 Task: Move the item due date "to the same day next month".
Action: Mouse moved to (1165, 312)
Screenshot: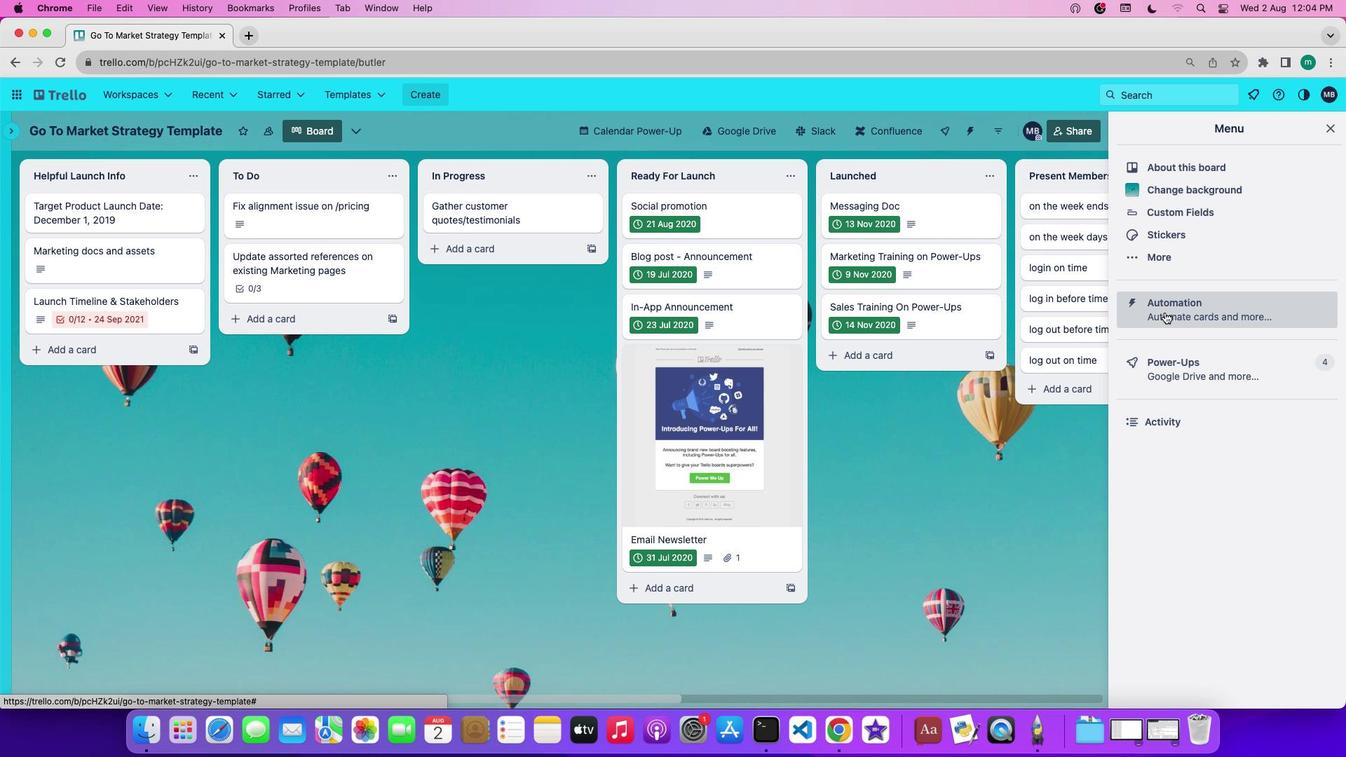 
Action: Mouse pressed left at (1165, 312)
Screenshot: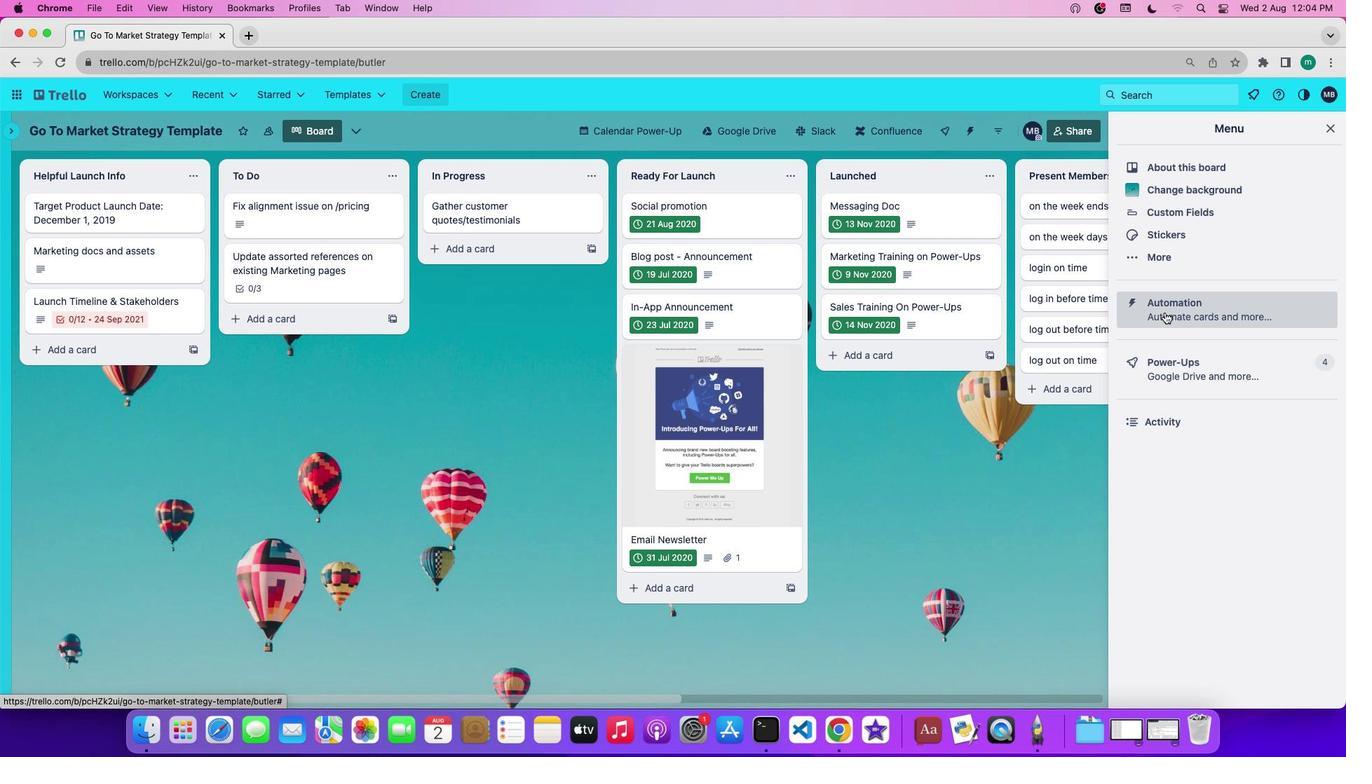 
Action: Mouse moved to (112, 364)
Screenshot: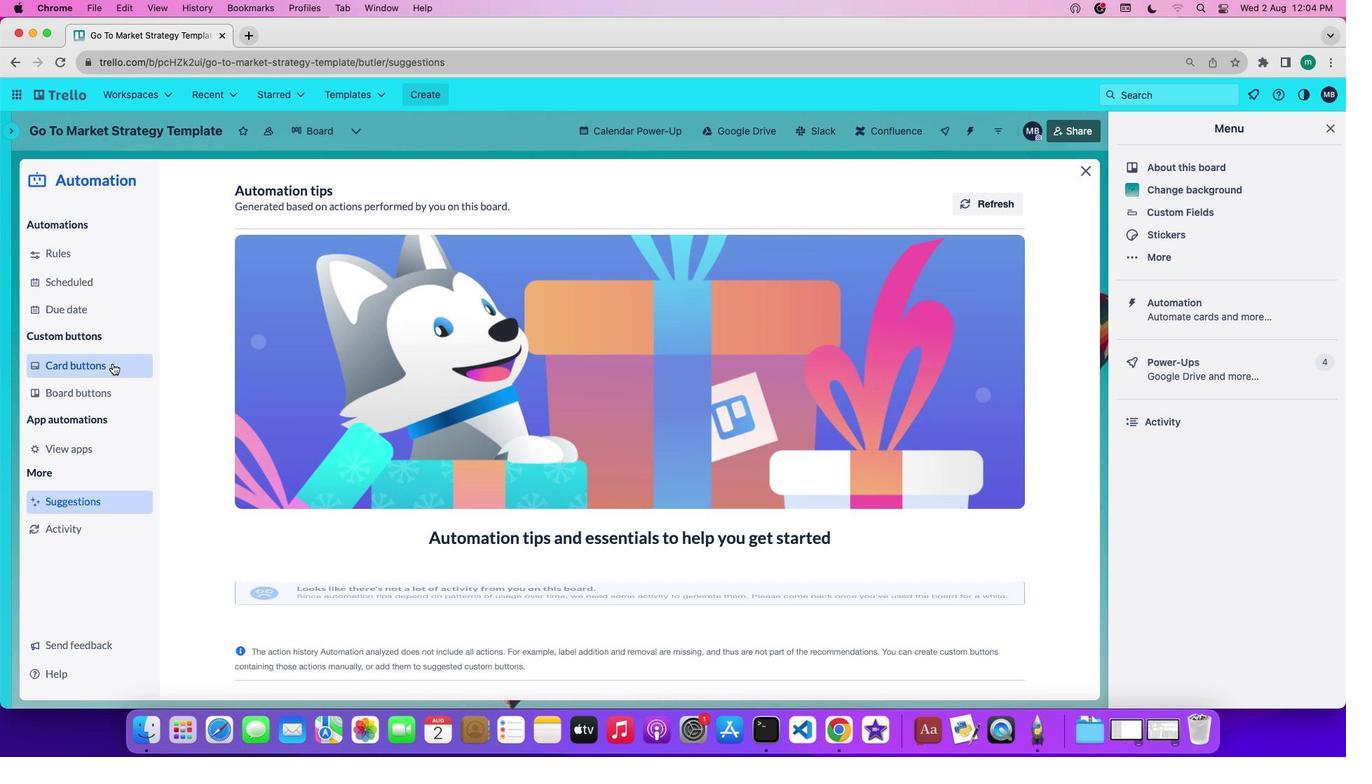 
Action: Mouse pressed left at (112, 364)
Screenshot: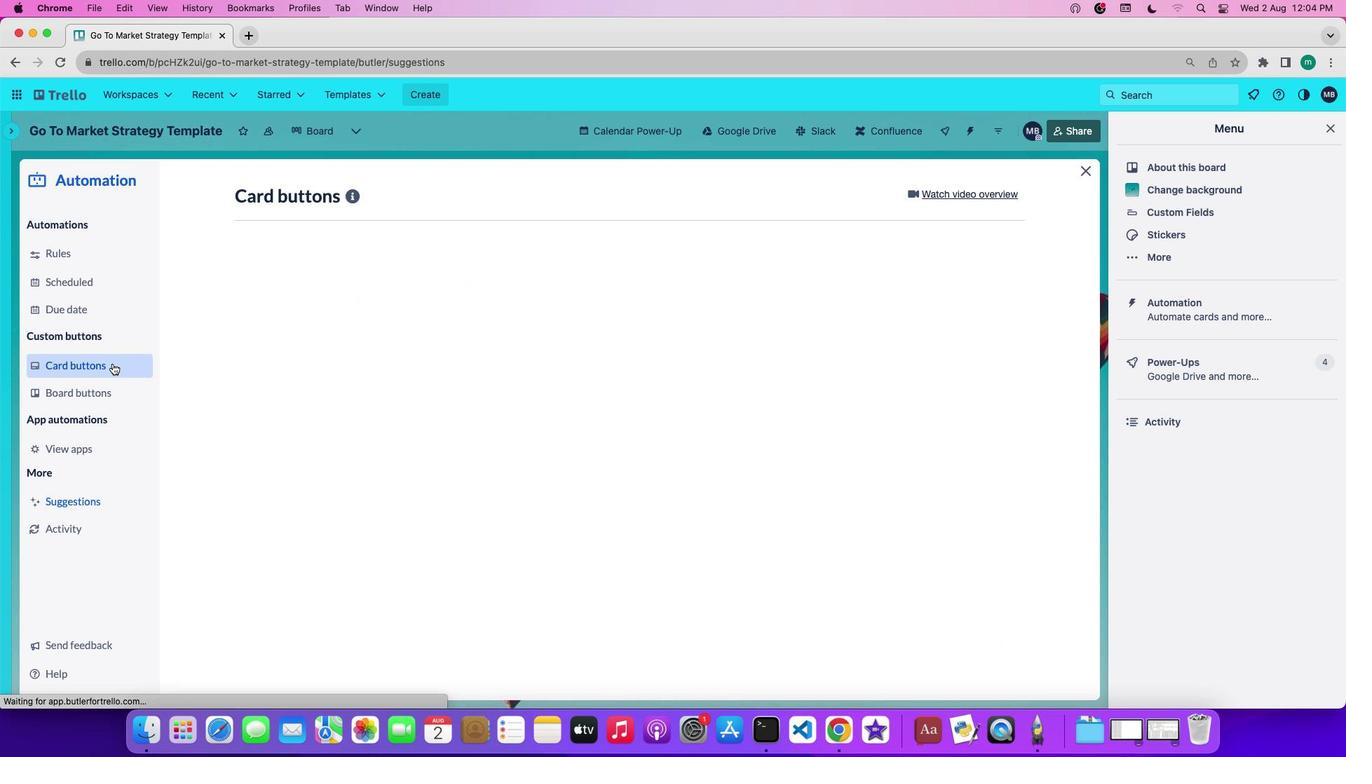 
Action: Mouse moved to (301, 486)
Screenshot: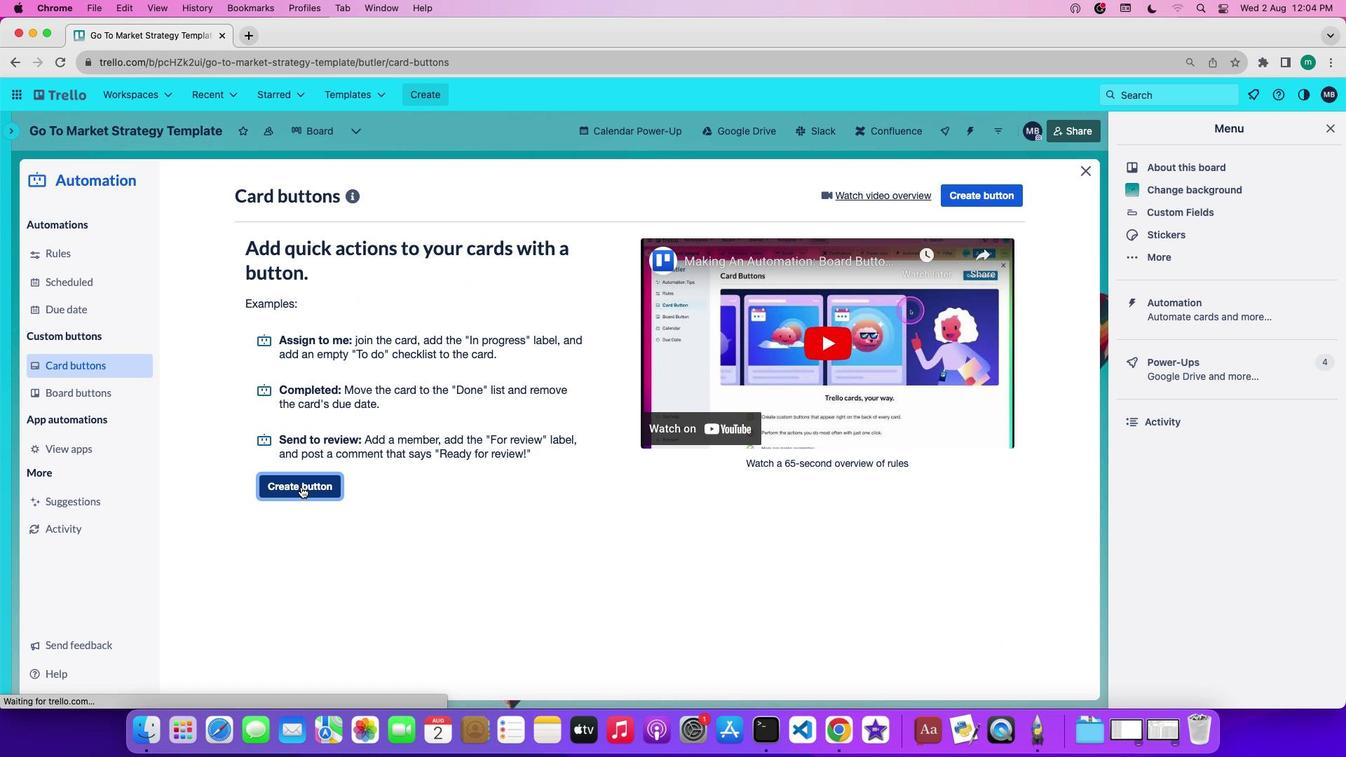 
Action: Mouse pressed left at (301, 486)
Screenshot: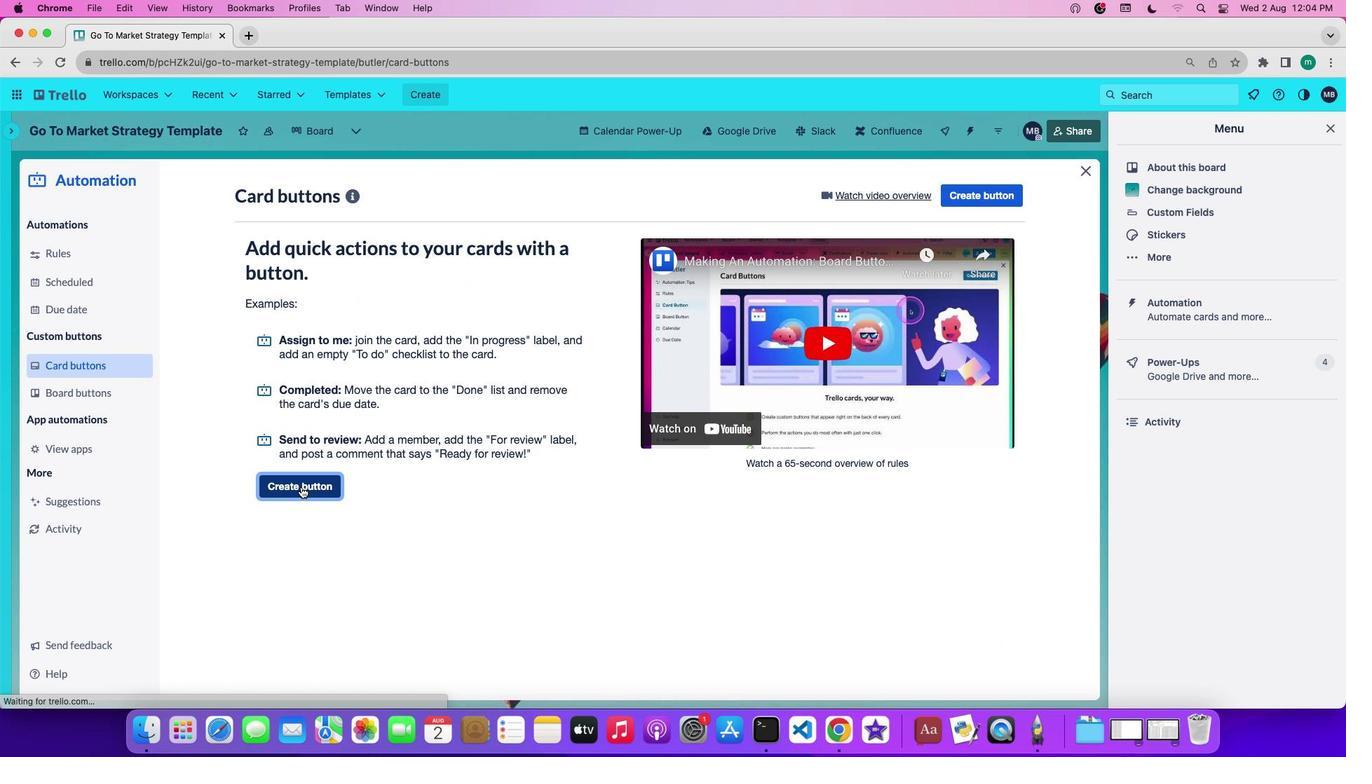 
Action: Mouse moved to (662, 395)
Screenshot: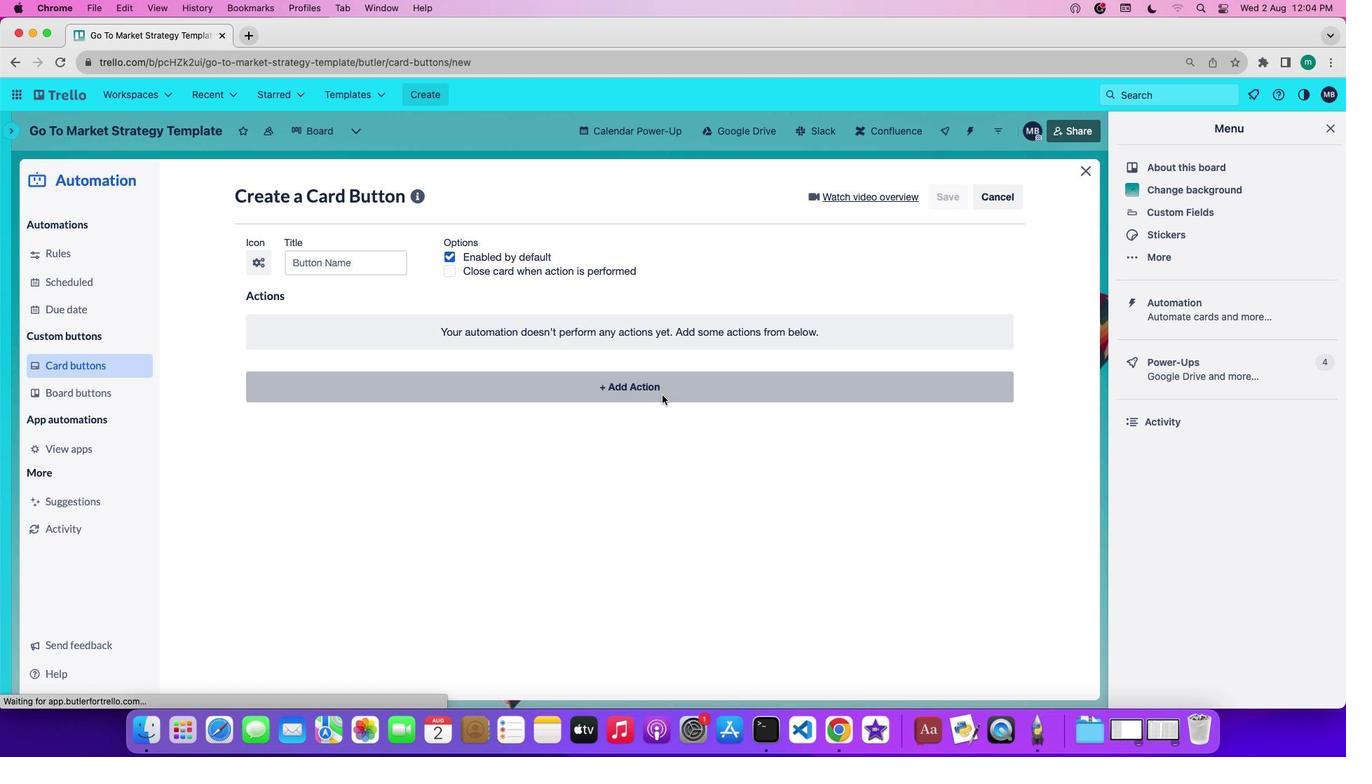 
Action: Mouse pressed left at (662, 395)
Screenshot: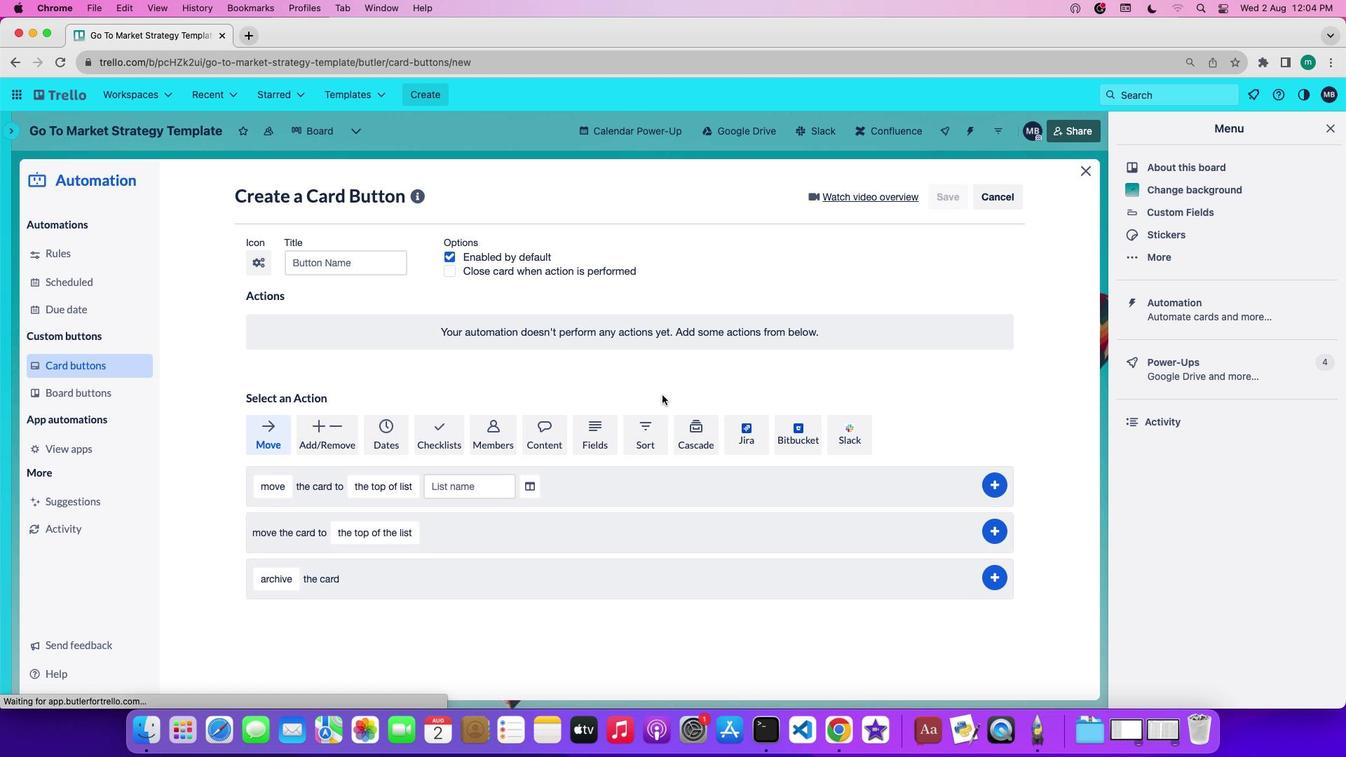 
Action: Mouse moved to (455, 427)
Screenshot: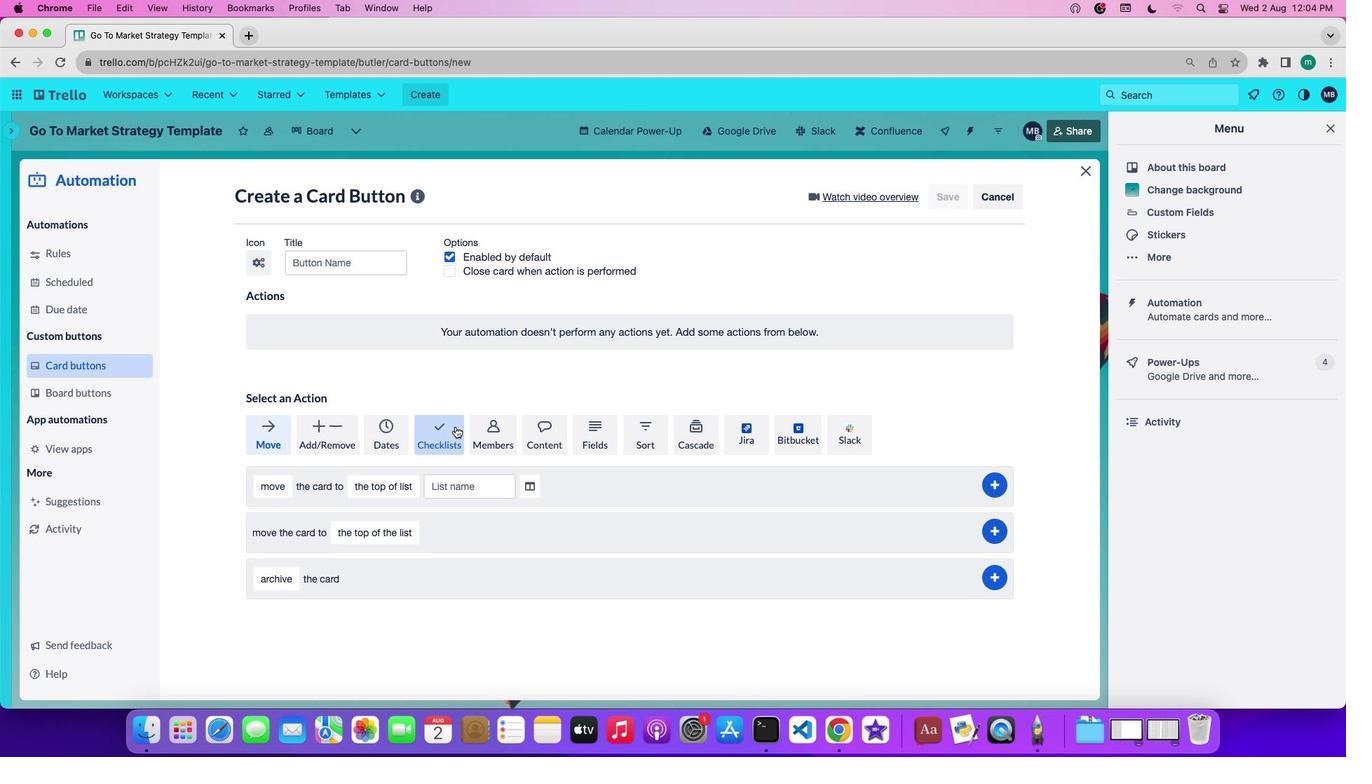 
Action: Mouse pressed left at (455, 427)
Screenshot: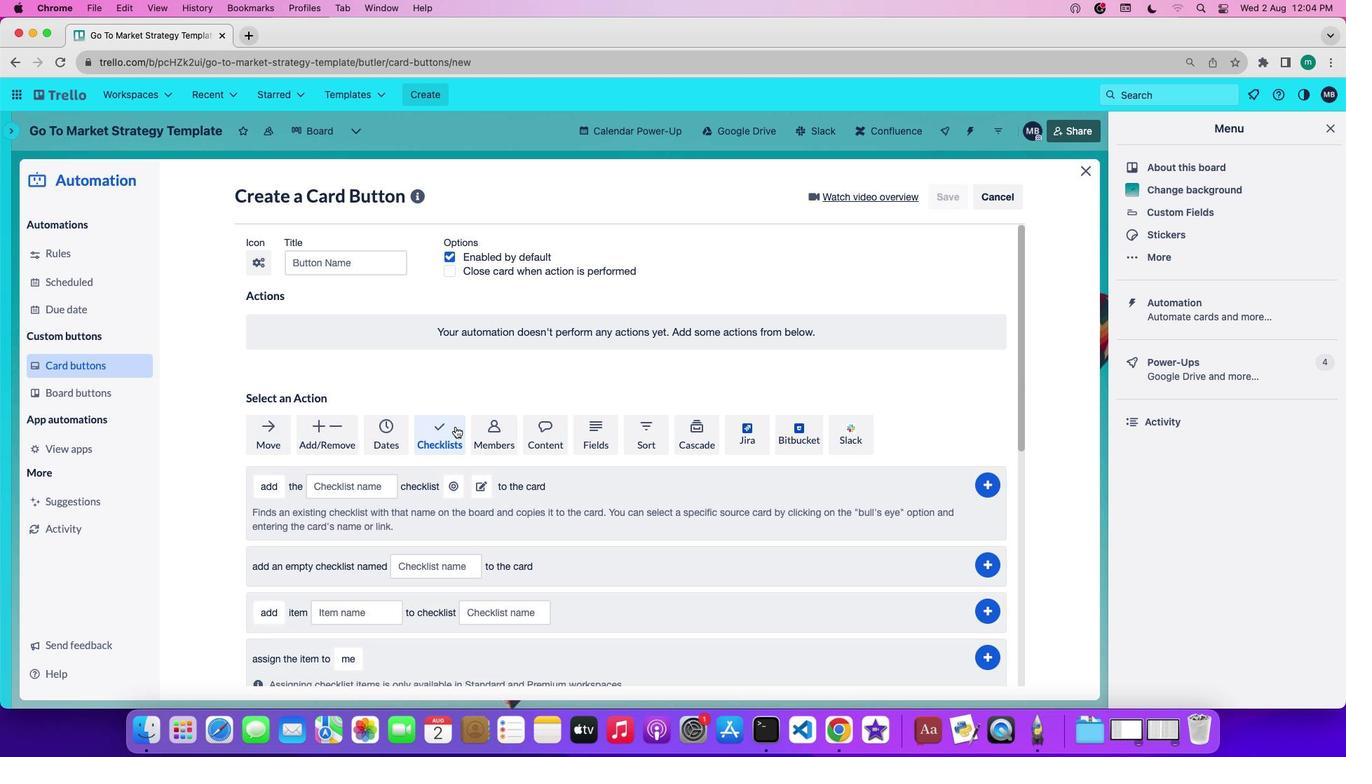 
Action: Mouse moved to (487, 577)
Screenshot: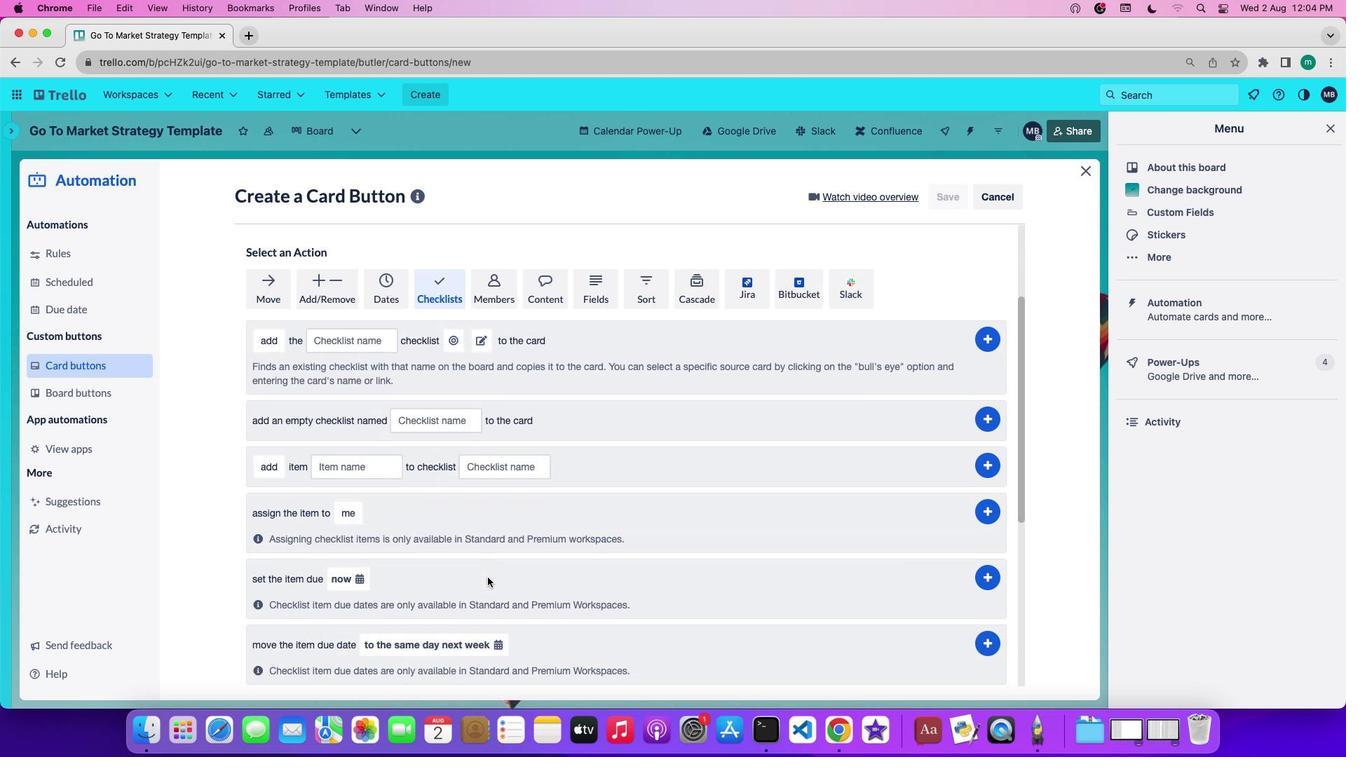 
Action: Mouse scrolled (487, 577) with delta (0, 0)
Screenshot: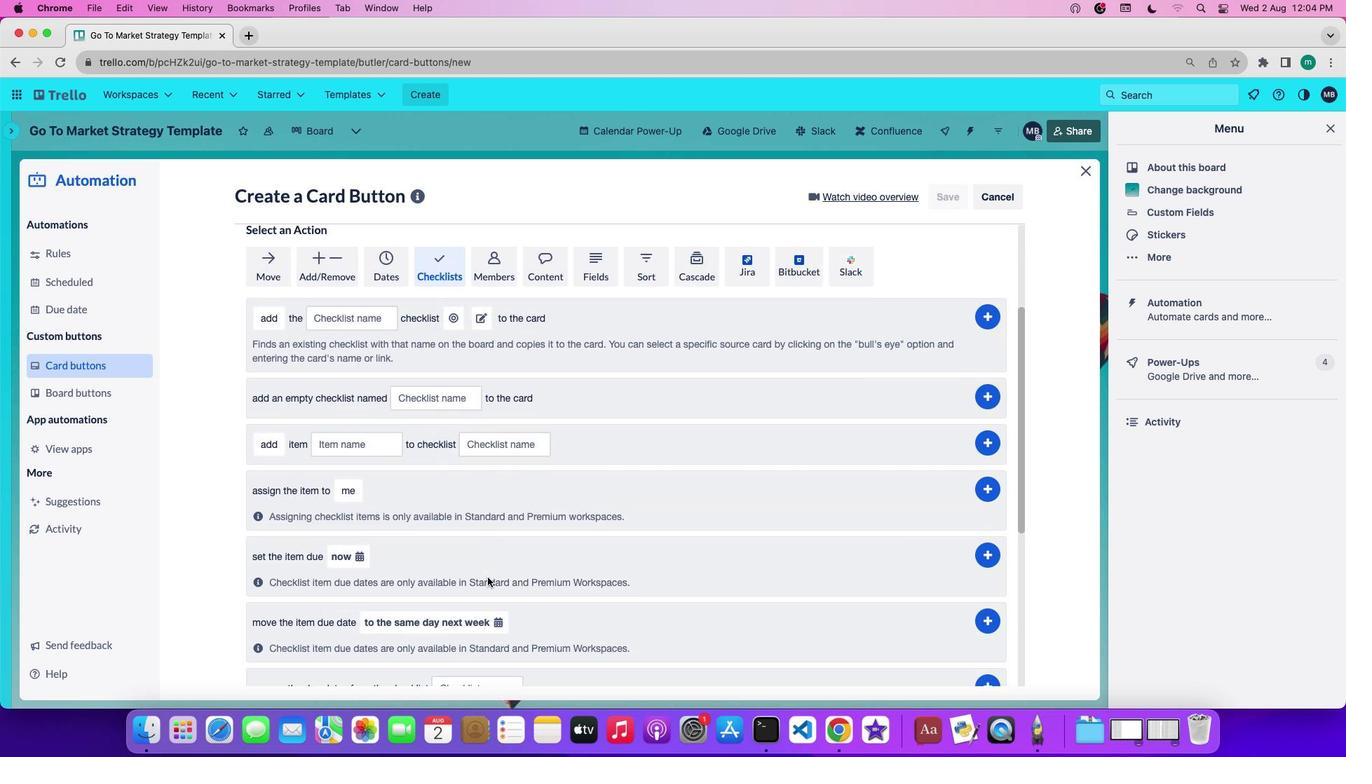 
Action: Mouse scrolled (487, 577) with delta (0, 0)
Screenshot: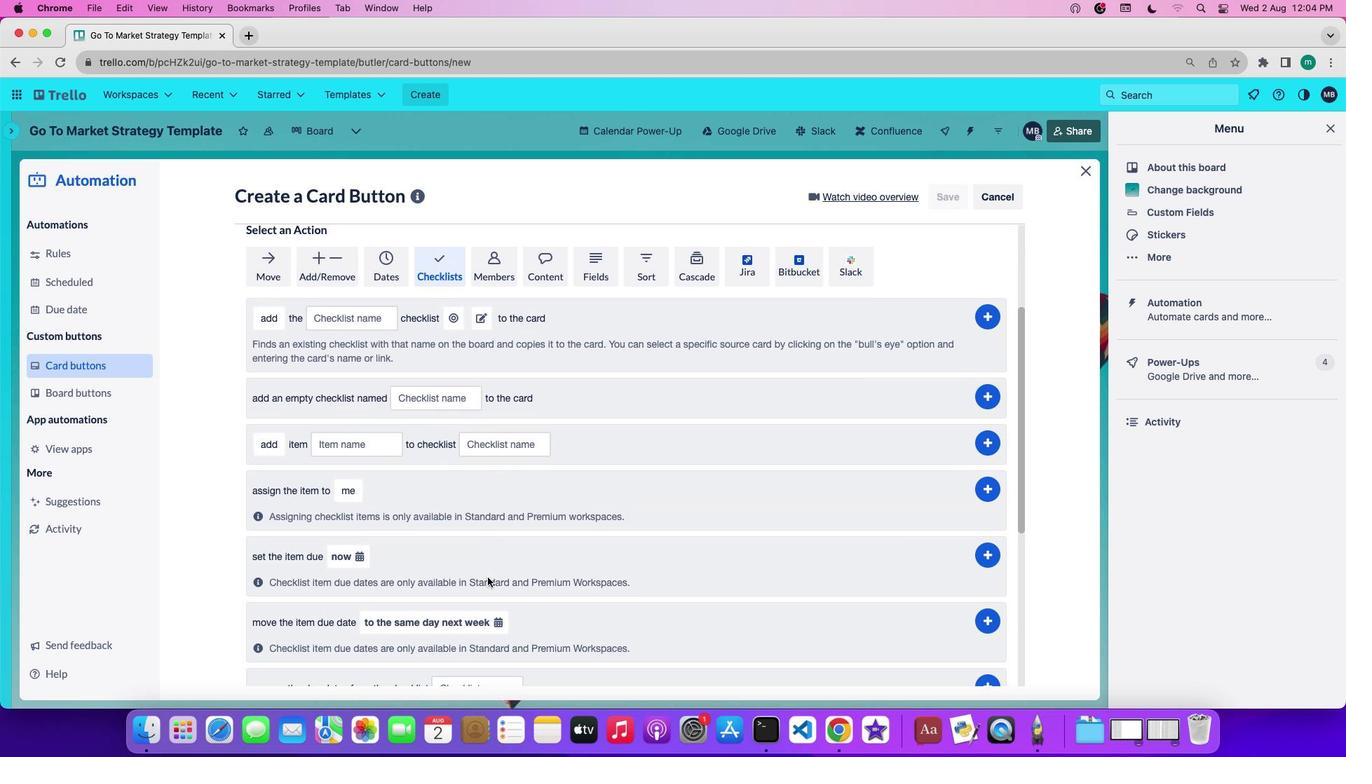 
Action: Mouse scrolled (487, 577) with delta (0, -1)
Screenshot: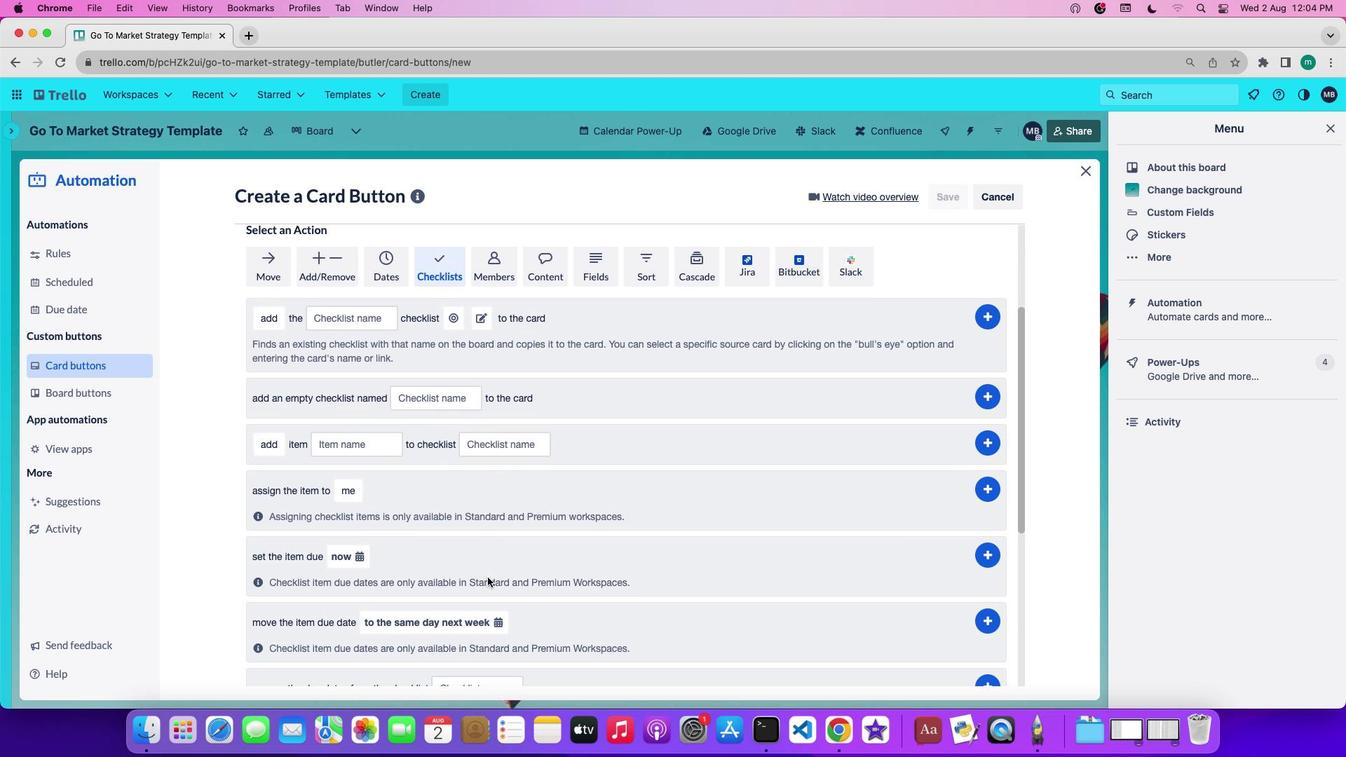 
Action: Mouse scrolled (487, 577) with delta (0, -2)
Screenshot: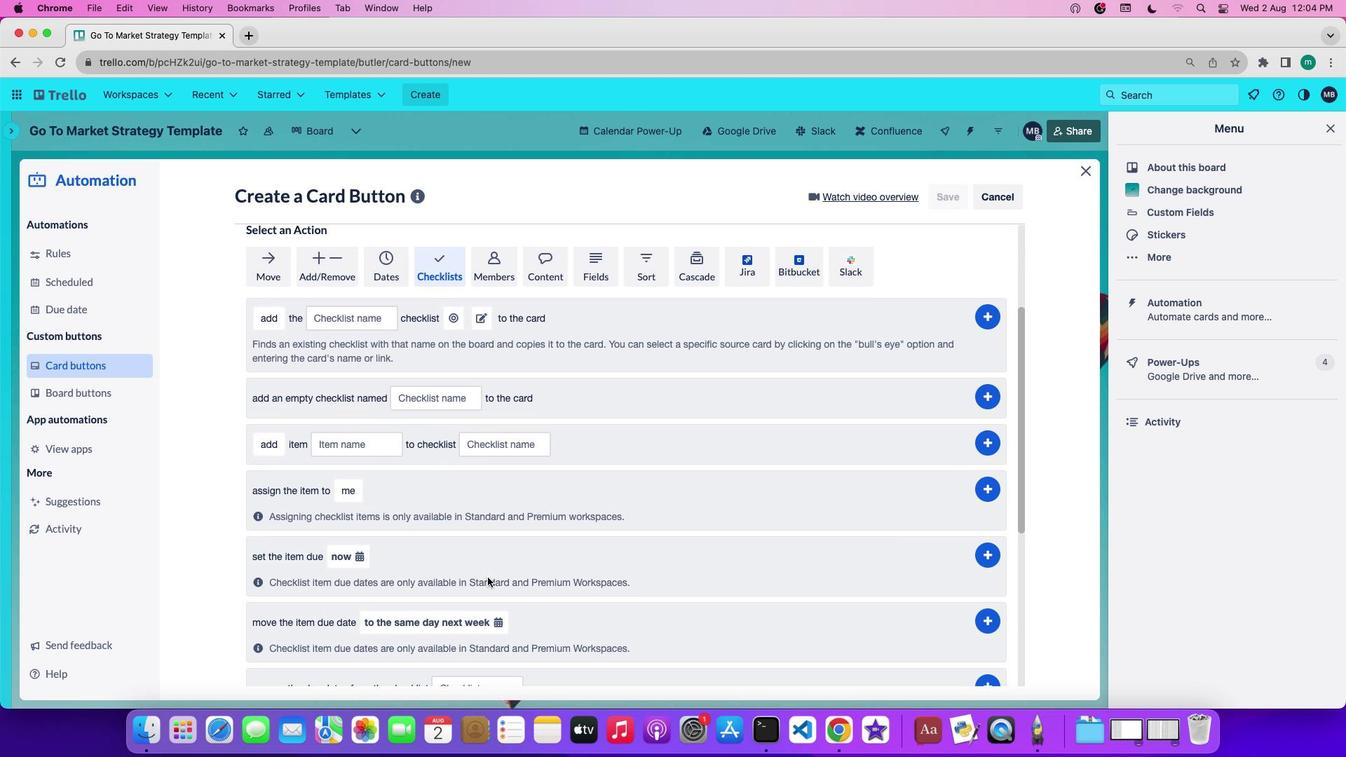 
Action: Mouse scrolled (487, 577) with delta (0, 0)
Screenshot: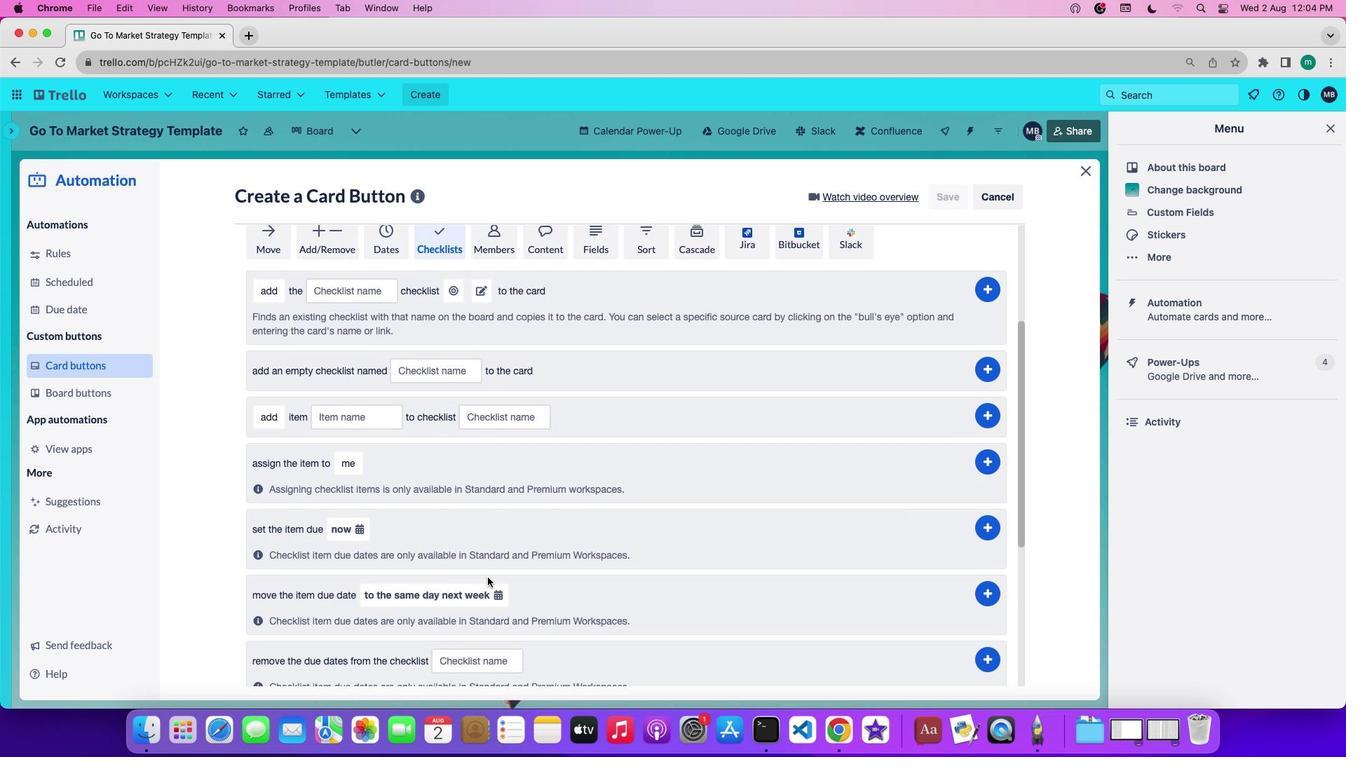 
Action: Mouse scrolled (487, 577) with delta (0, 0)
Screenshot: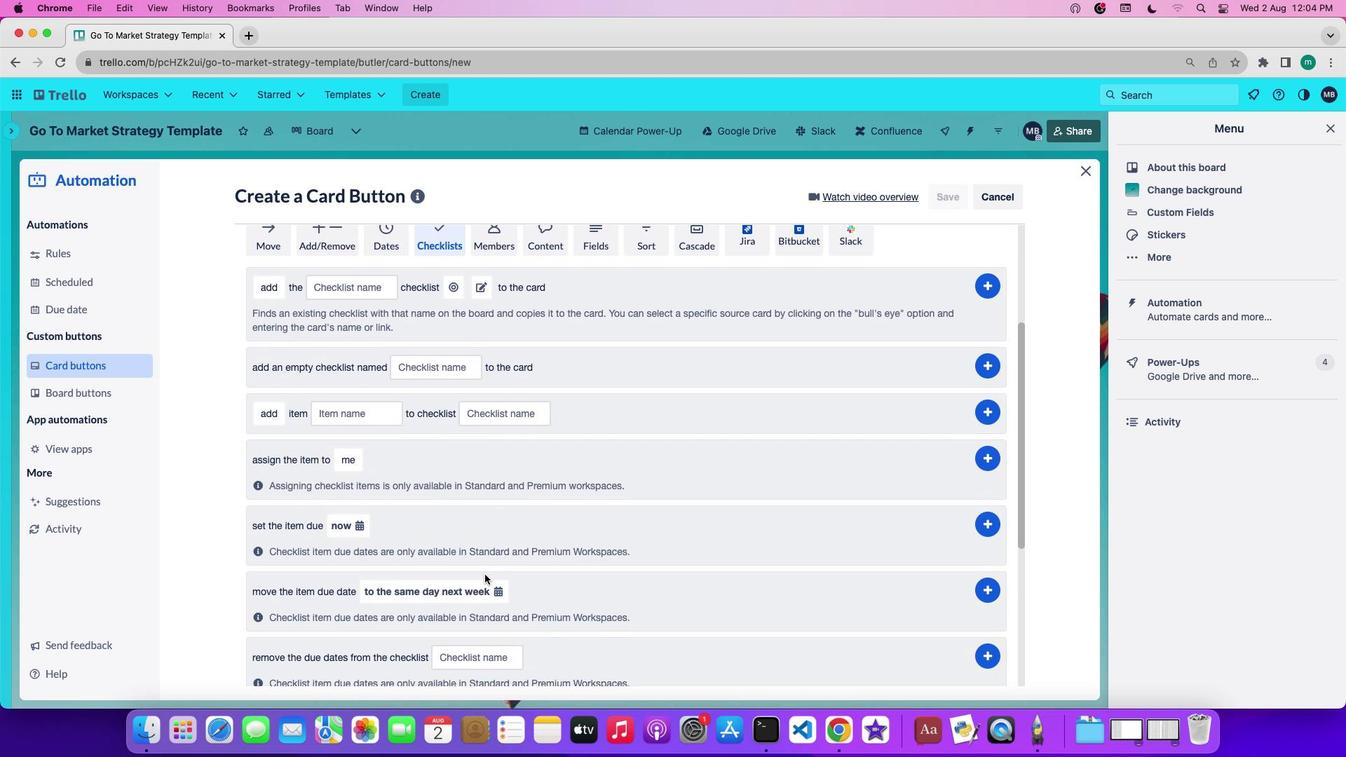 
Action: Mouse scrolled (487, 577) with delta (0, 0)
Screenshot: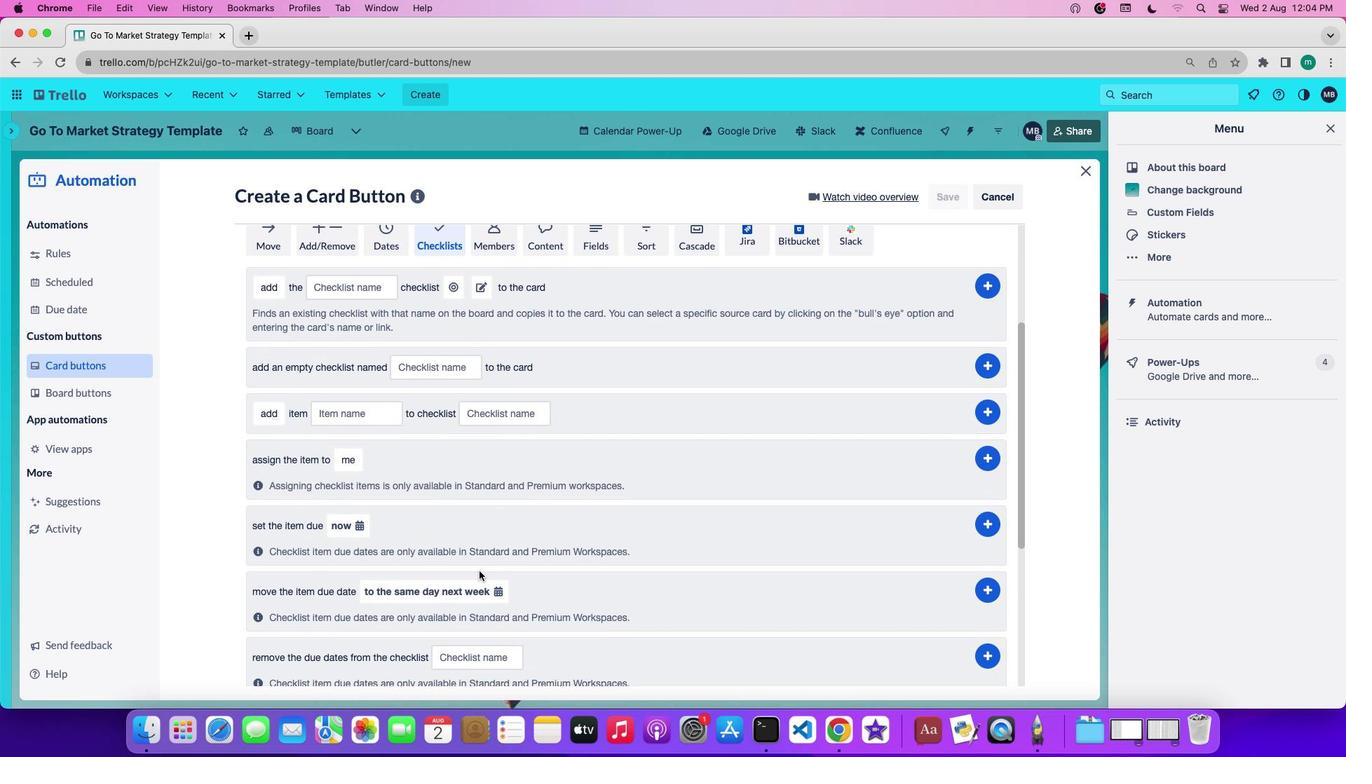 
Action: Mouse moved to (461, 573)
Screenshot: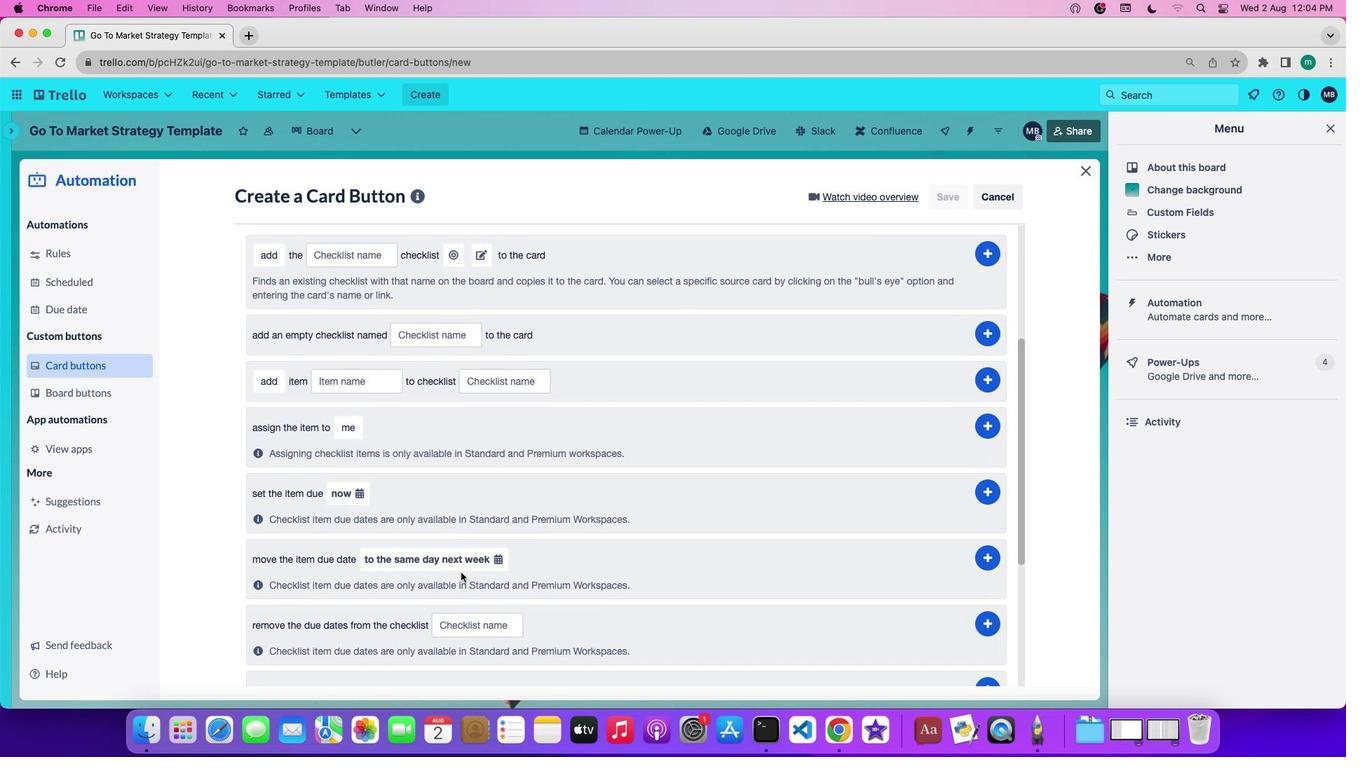 
Action: Mouse scrolled (461, 573) with delta (0, 0)
Screenshot: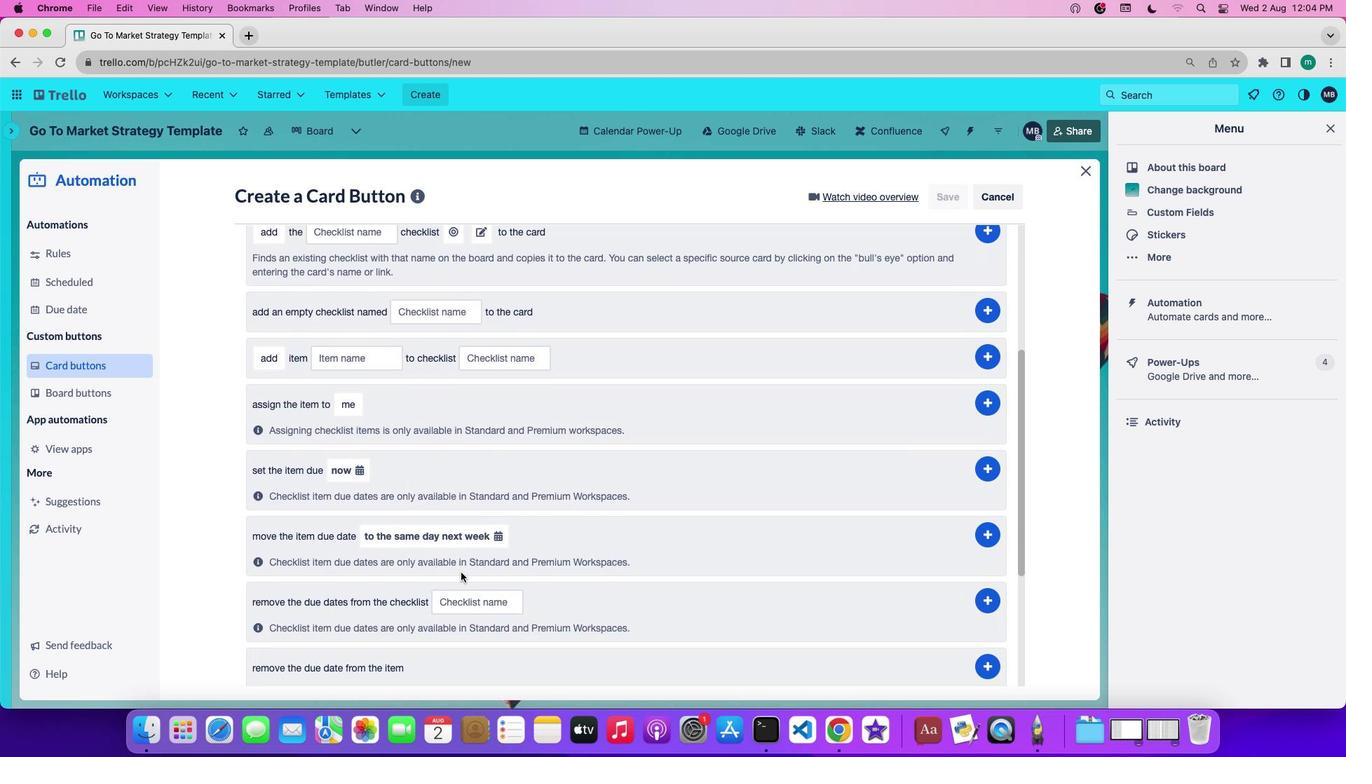 
Action: Mouse scrolled (461, 573) with delta (0, 0)
Screenshot: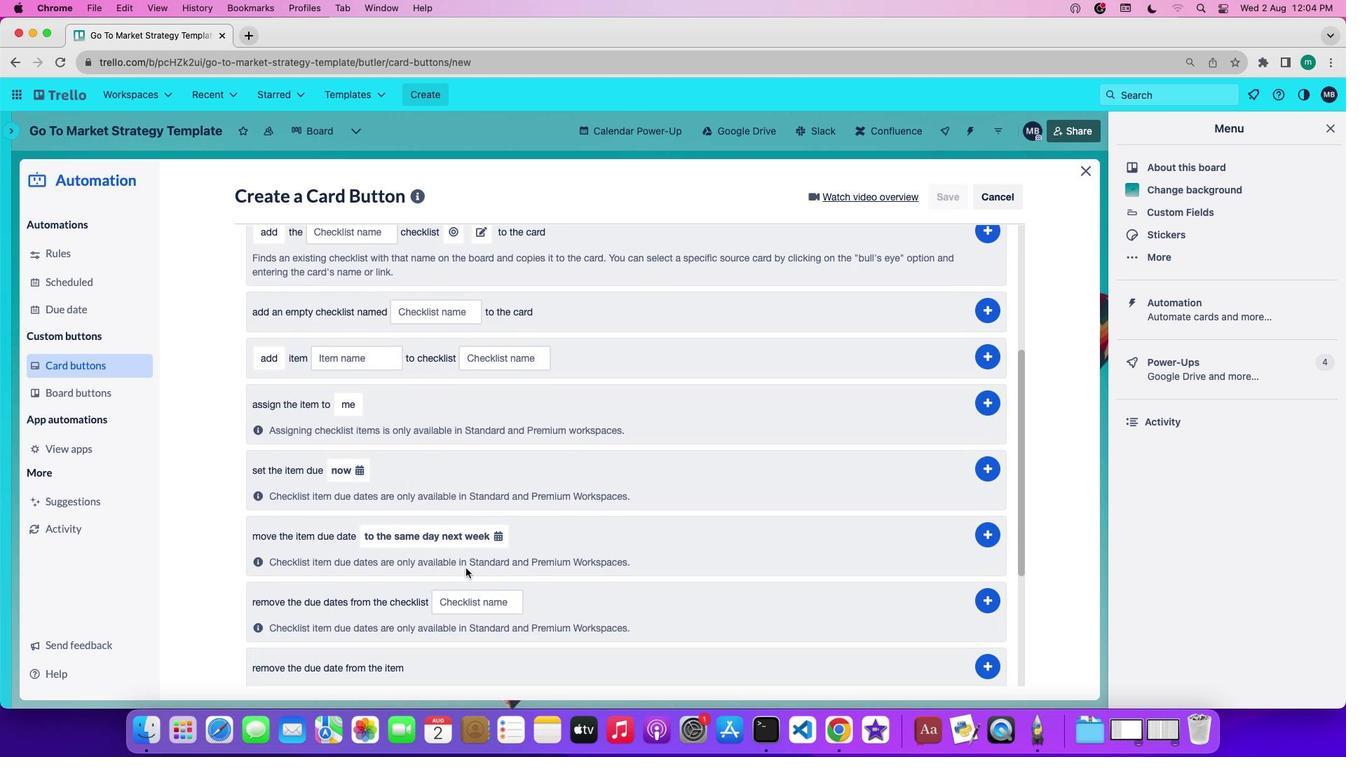 
Action: Mouse scrolled (461, 573) with delta (0, 0)
Screenshot: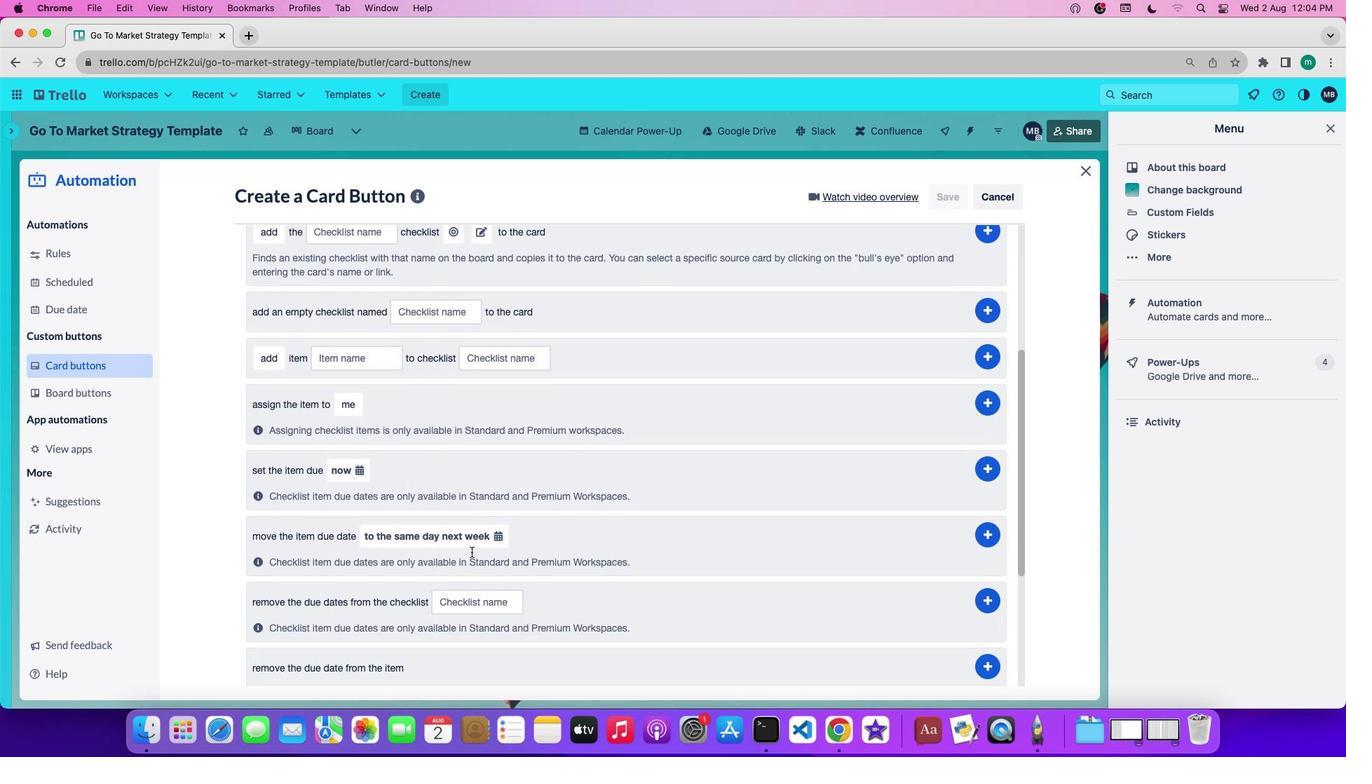 
Action: Mouse moved to (474, 528)
Screenshot: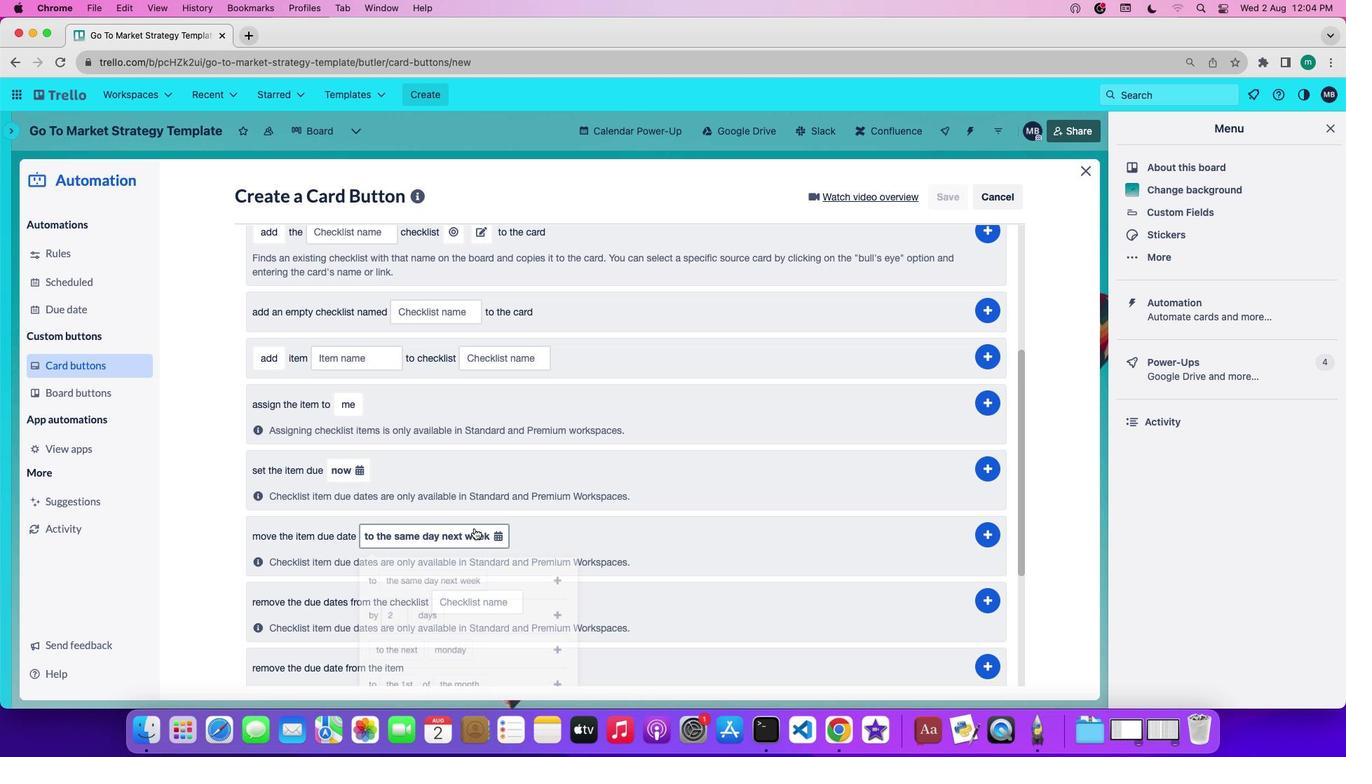 
Action: Mouse pressed left at (474, 528)
Screenshot: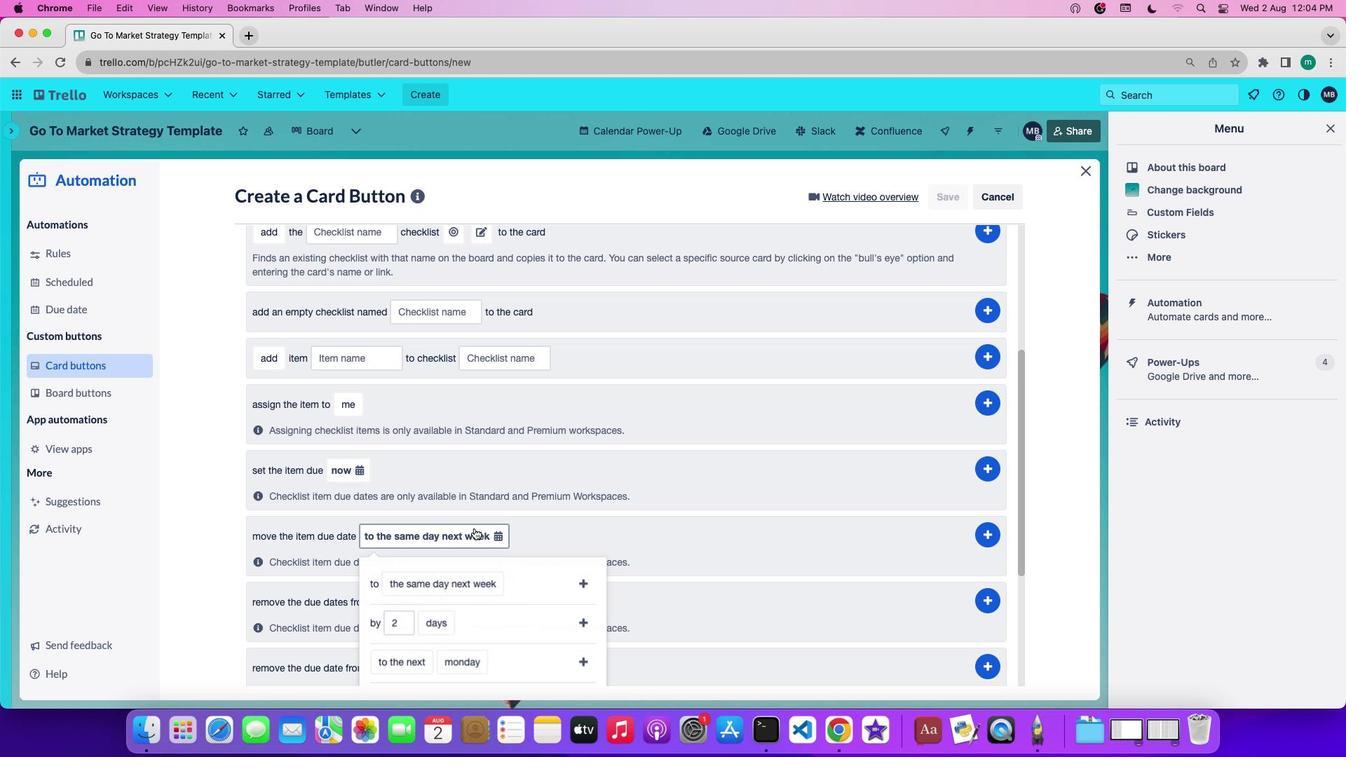 
Action: Mouse moved to (445, 580)
Screenshot: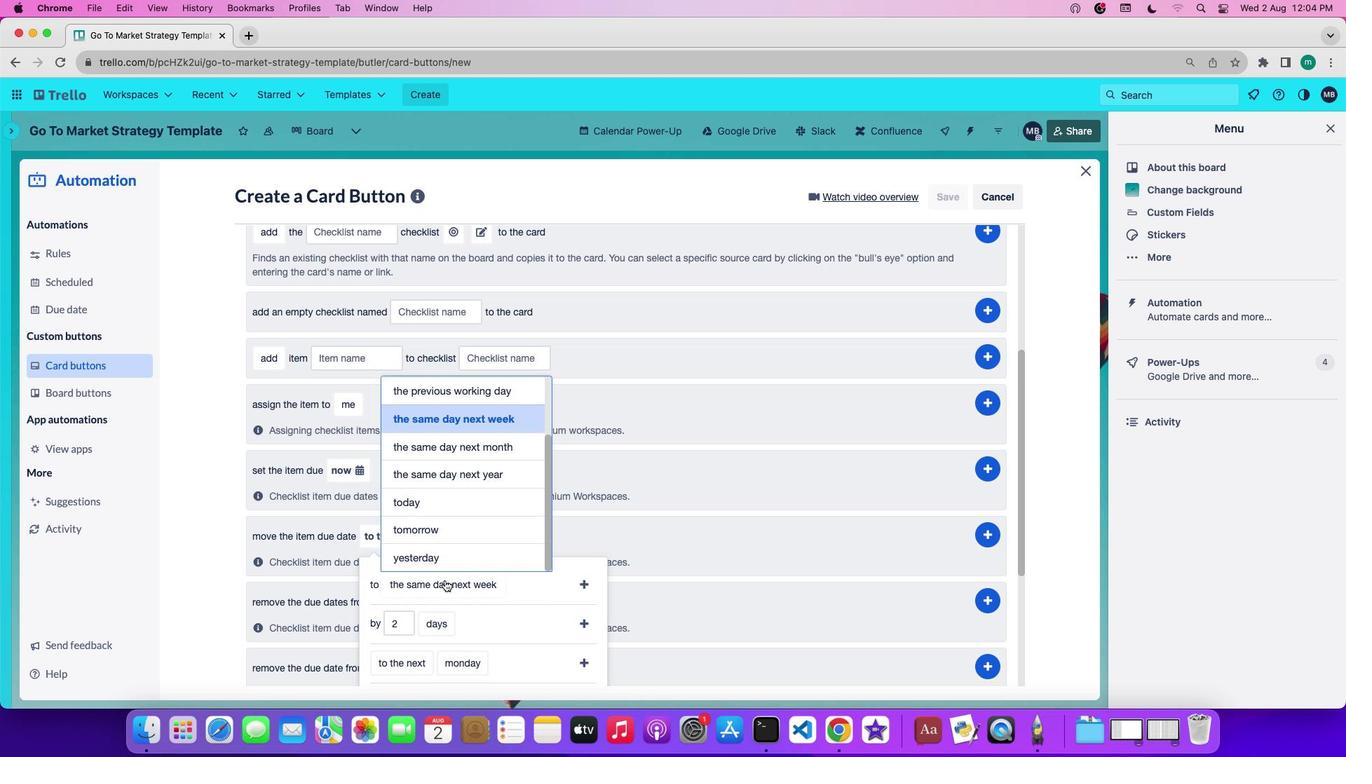 
Action: Mouse pressed left at (445, 580)
Screenshot: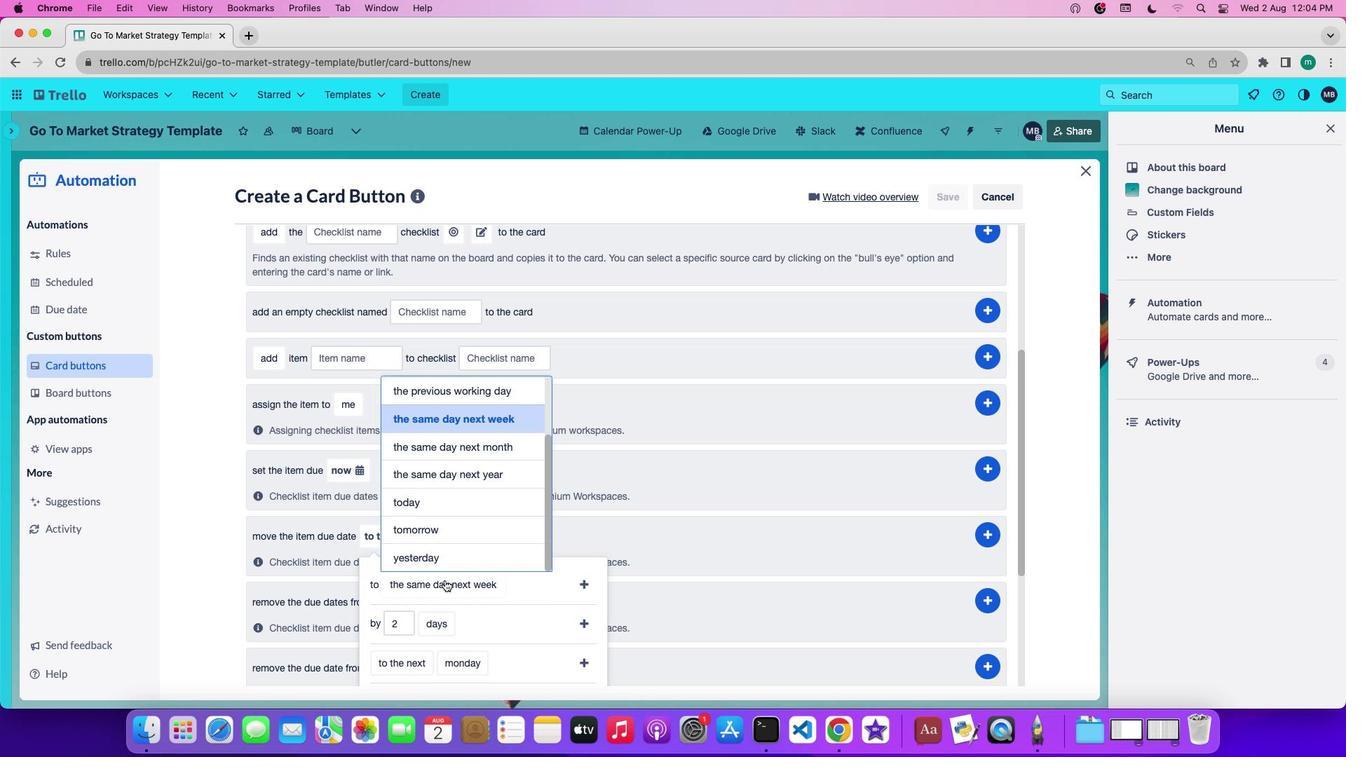 
Action: Mouse moved to (481, 449)
Screenshot: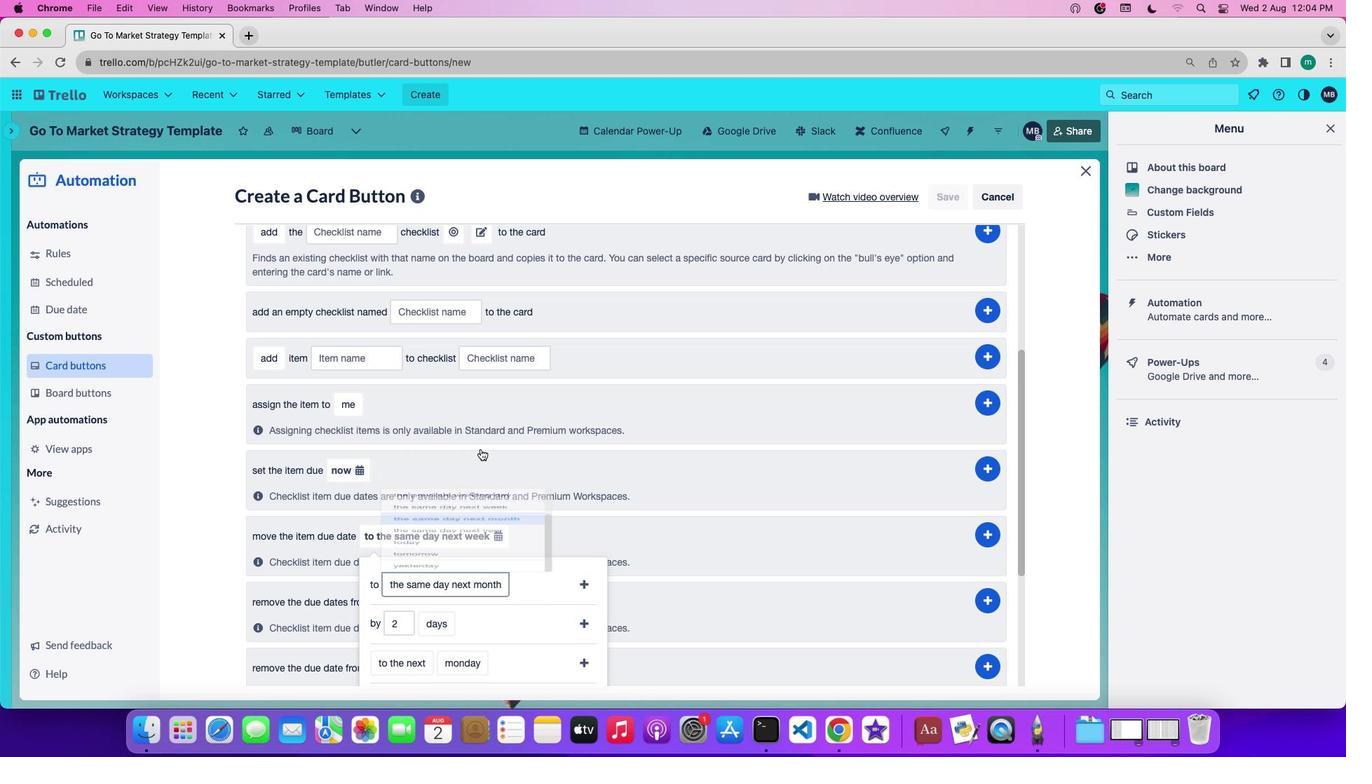 
Action: Mouse pressed left at (481, 449)
Screenshot: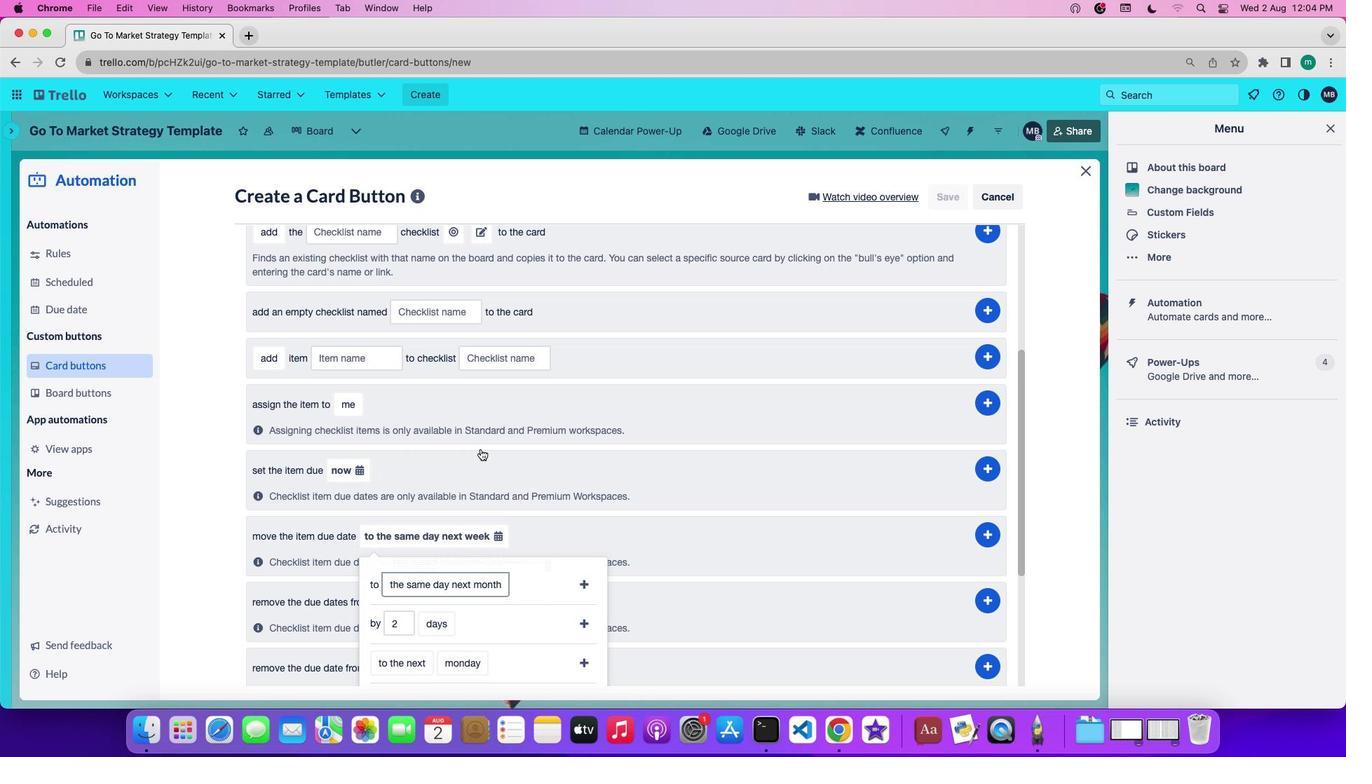 
Action: Mouse moved to (583, 580)
Screenshot: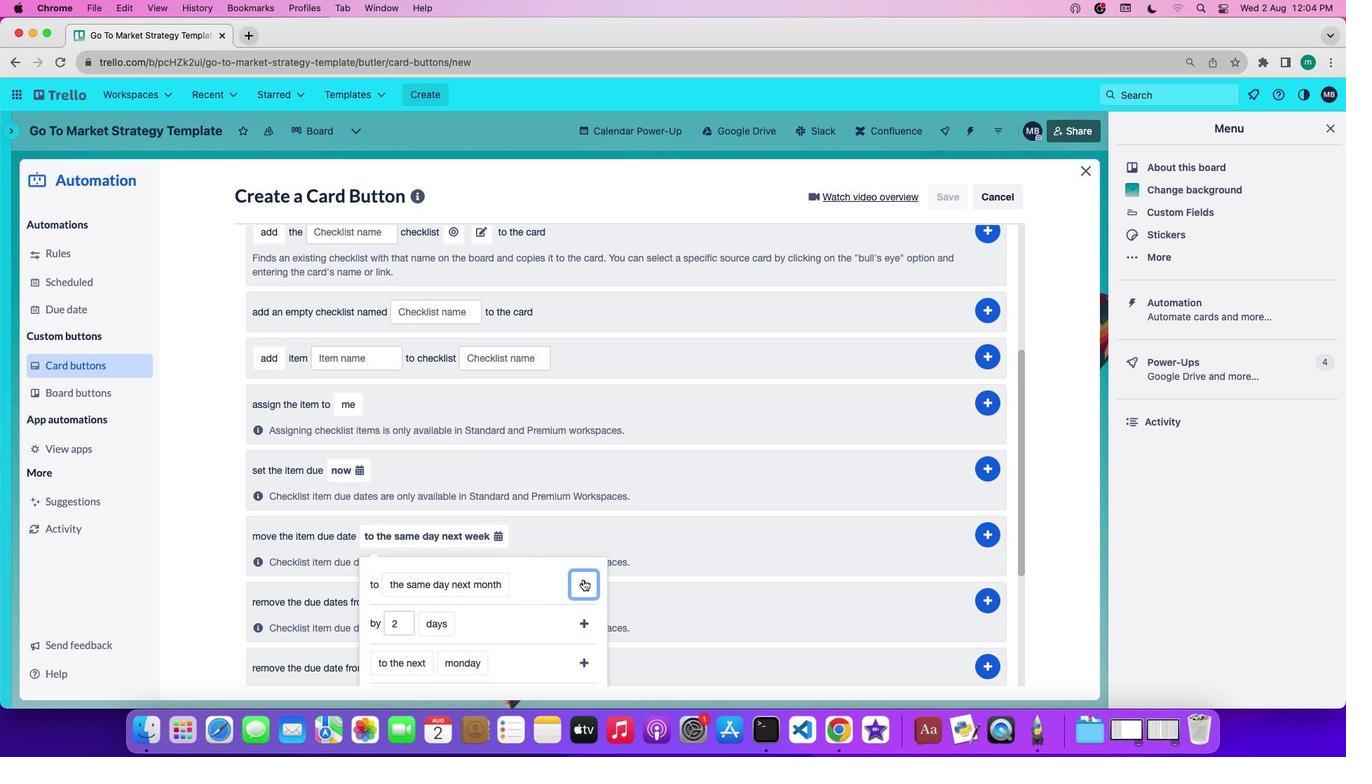 
Action: Mouse pressed left at (583, 580)
Screenshot: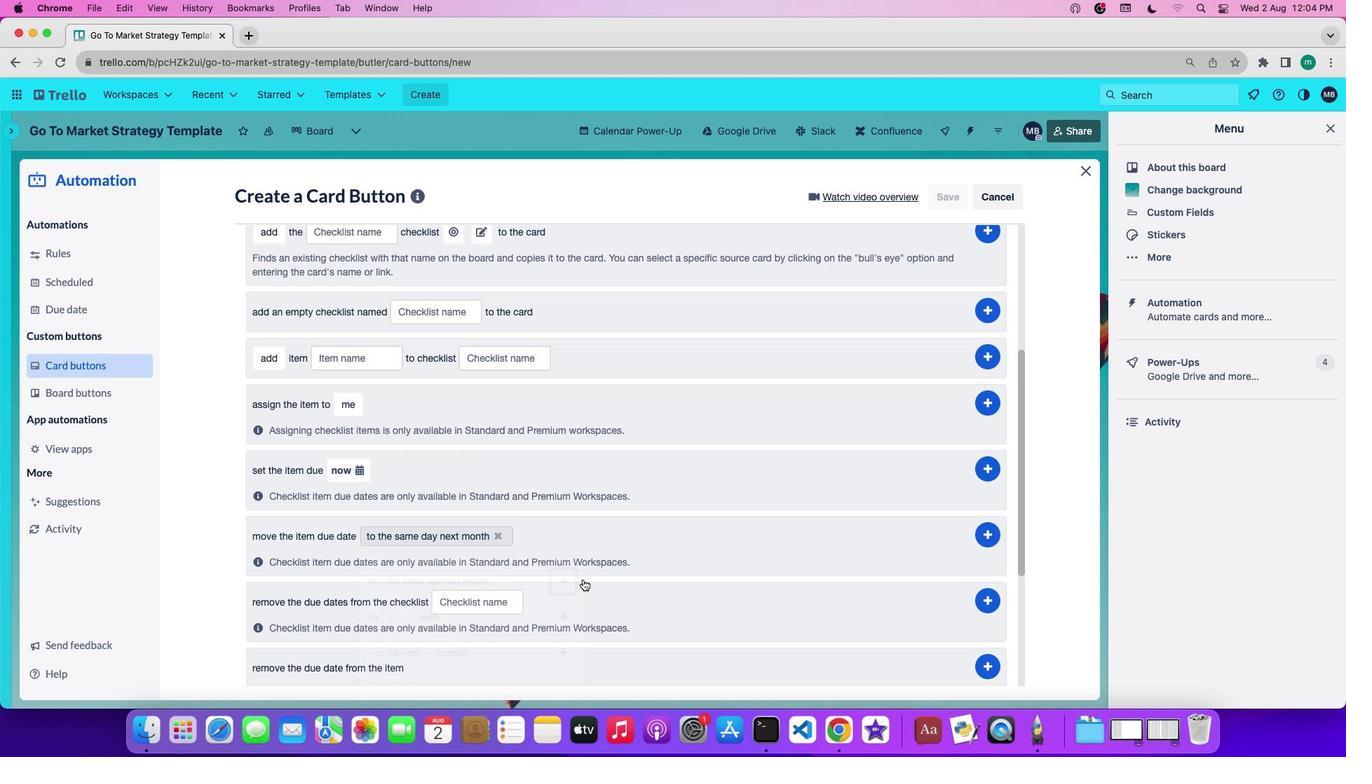 
Action: Mouse moved to (984, 541)
Screenshot: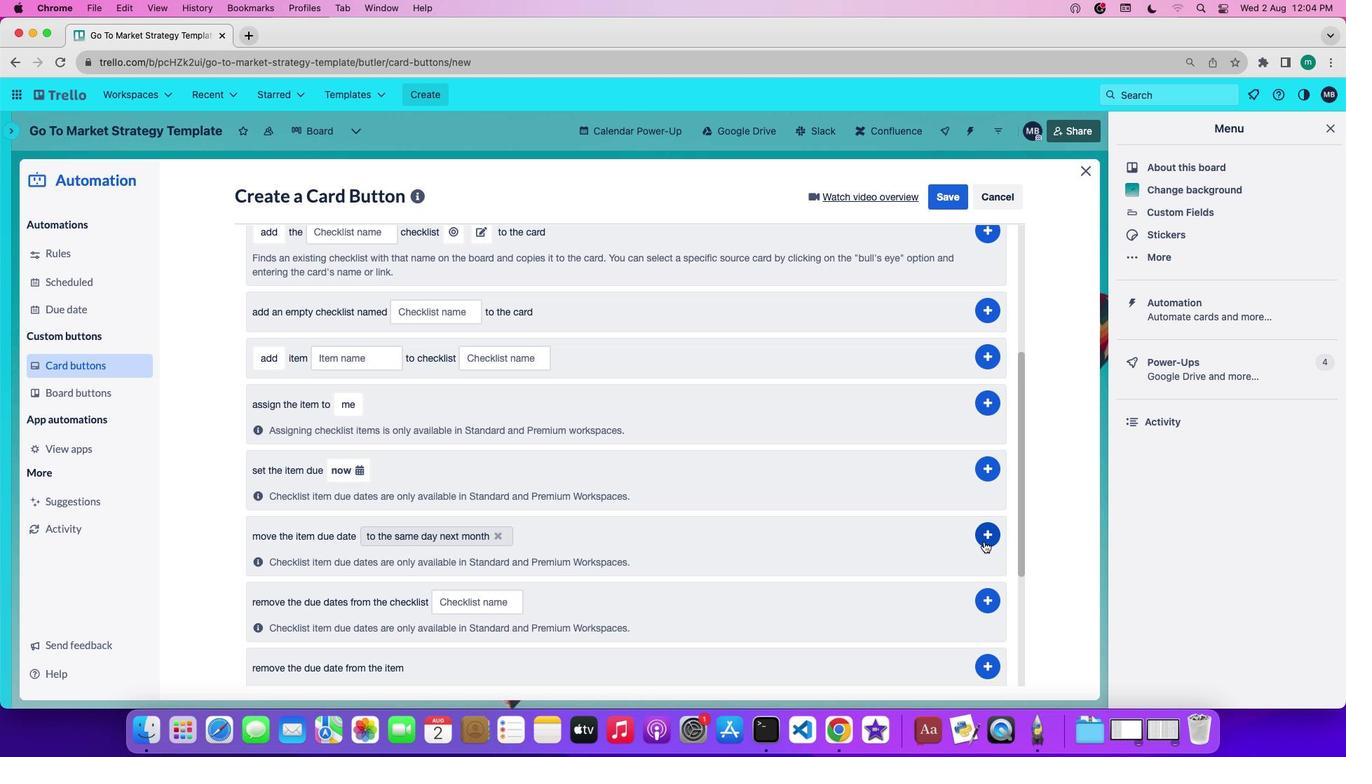 
Action: Mouse pressed left at (984, 541)
Screenshot: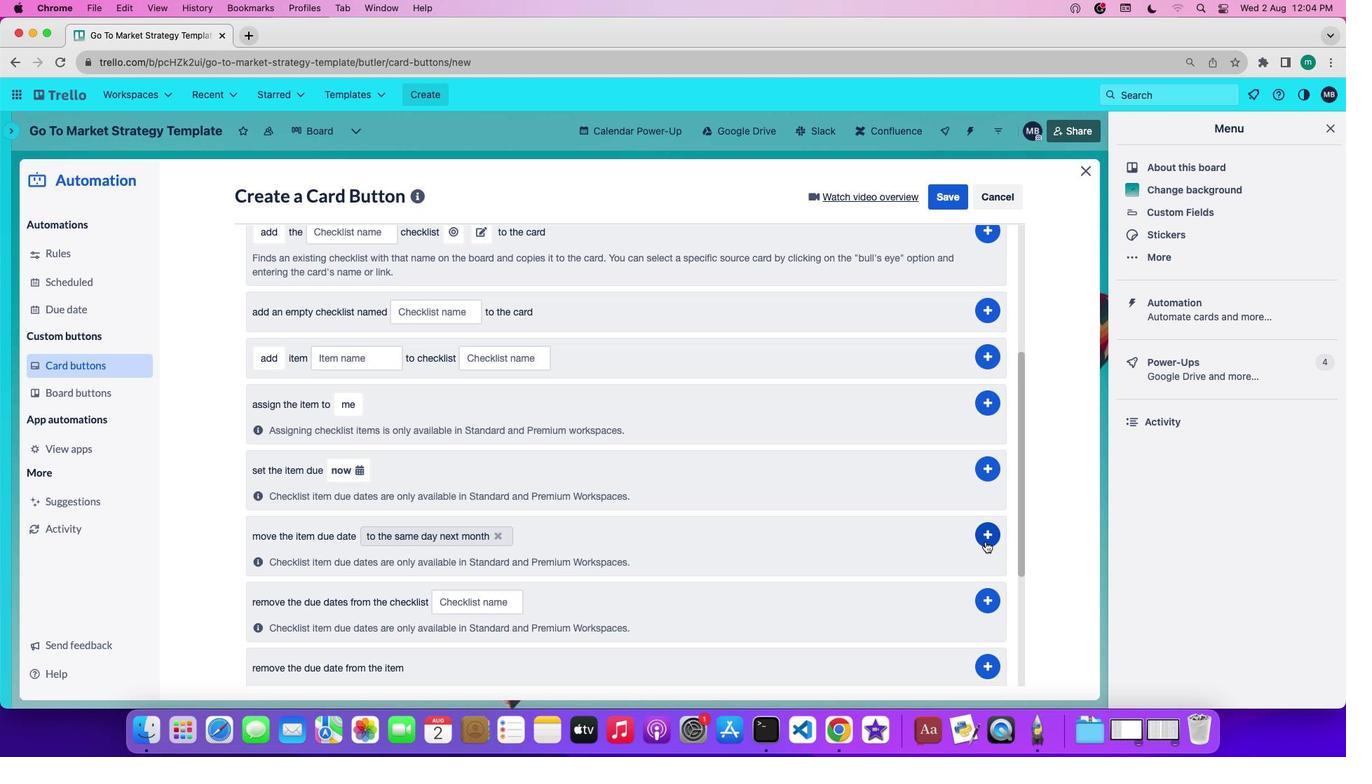 
Action: Mouse moved to (963, 544)
Screenshot: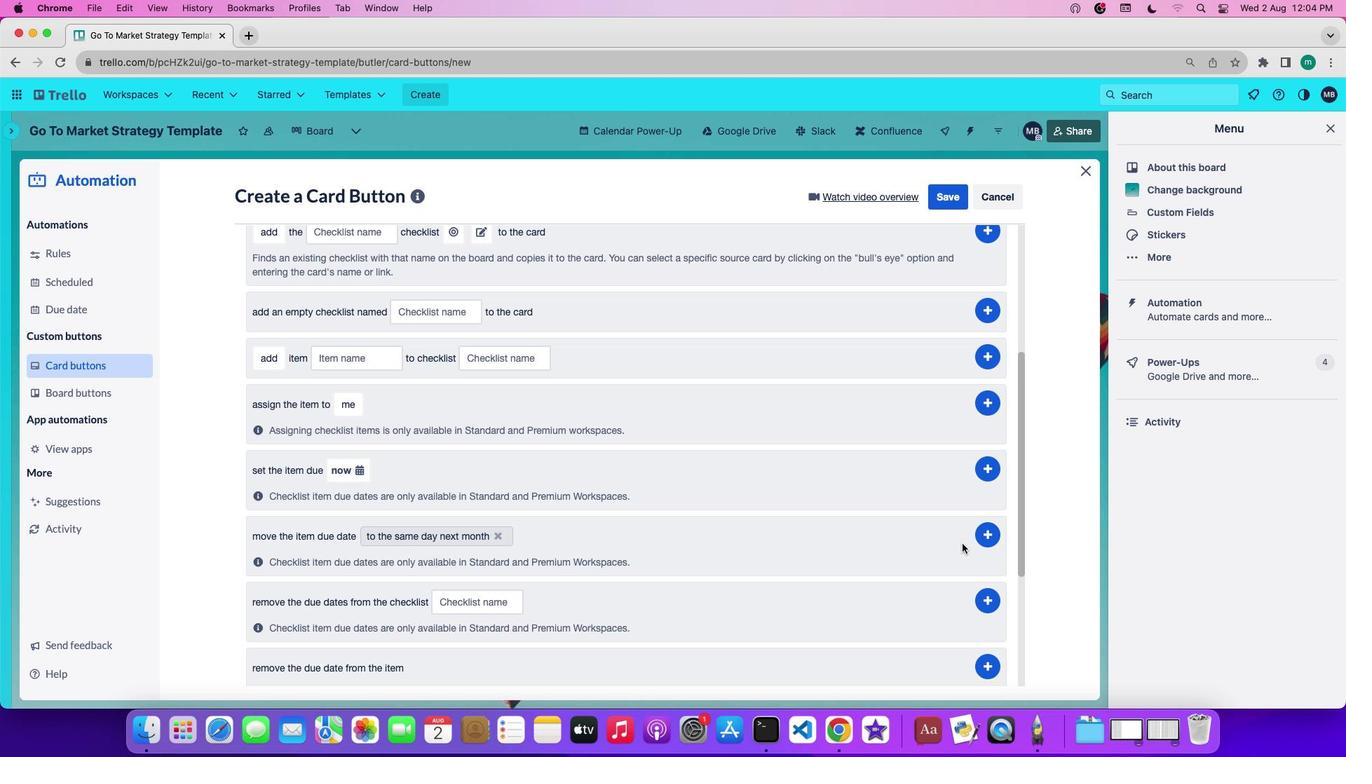 
